 Task: Look for vegan products only.
Action: Mouse moved to (22, 86)
Screenshot: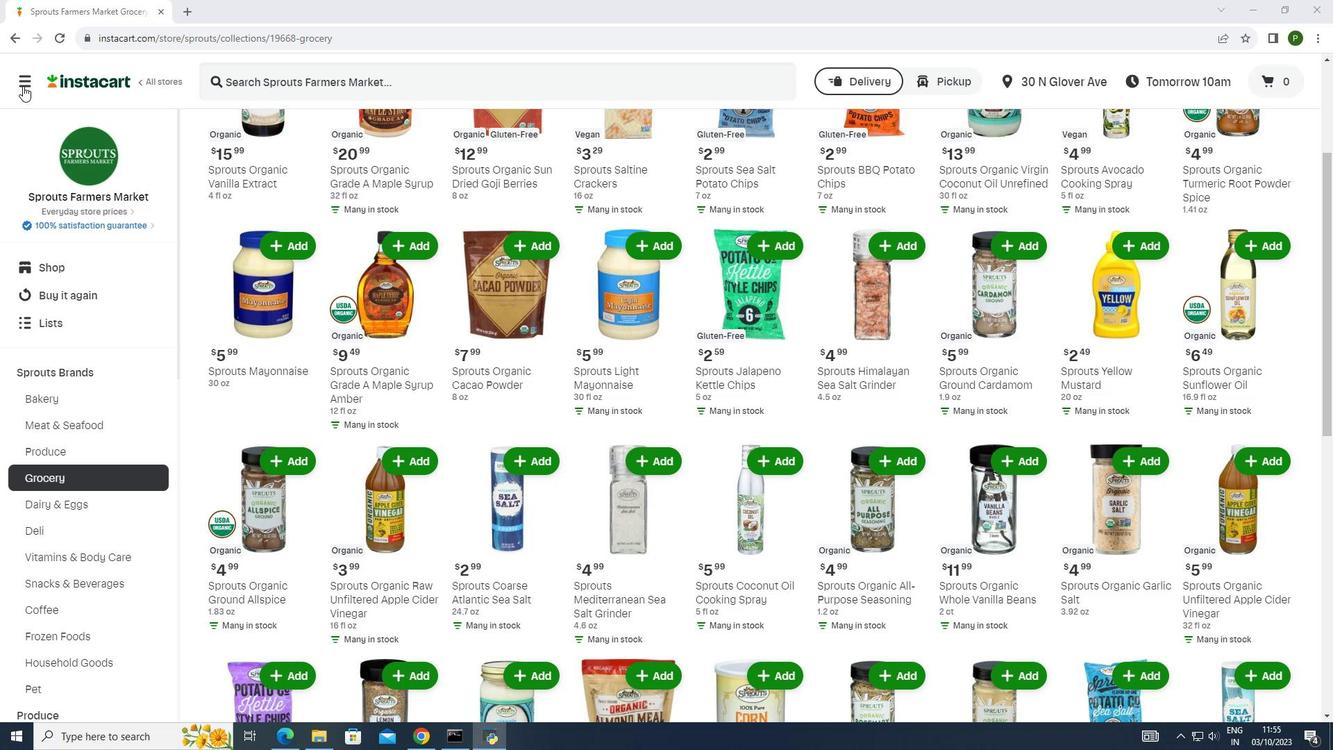 
Action: Mouse pressed left at (22, 86)
Screenshot: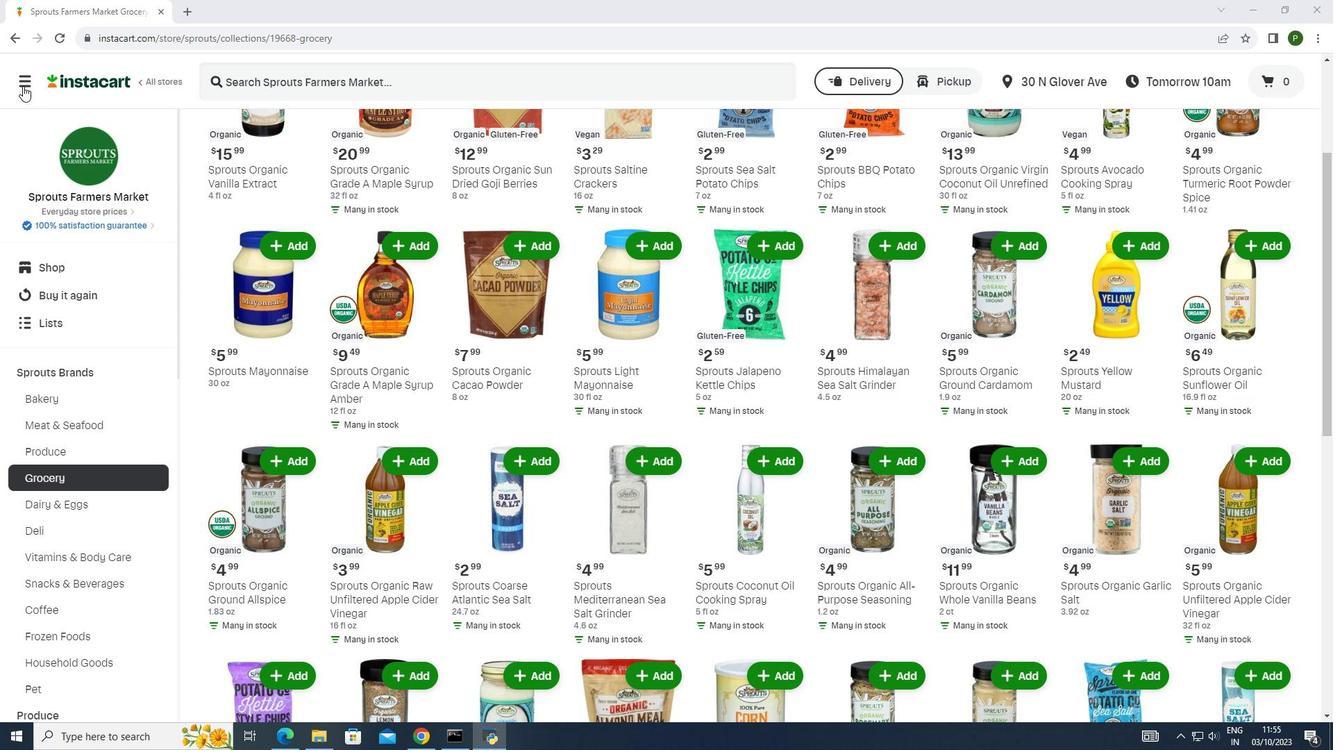 
Action: Mouse moved to (43, 363)
Screenshot: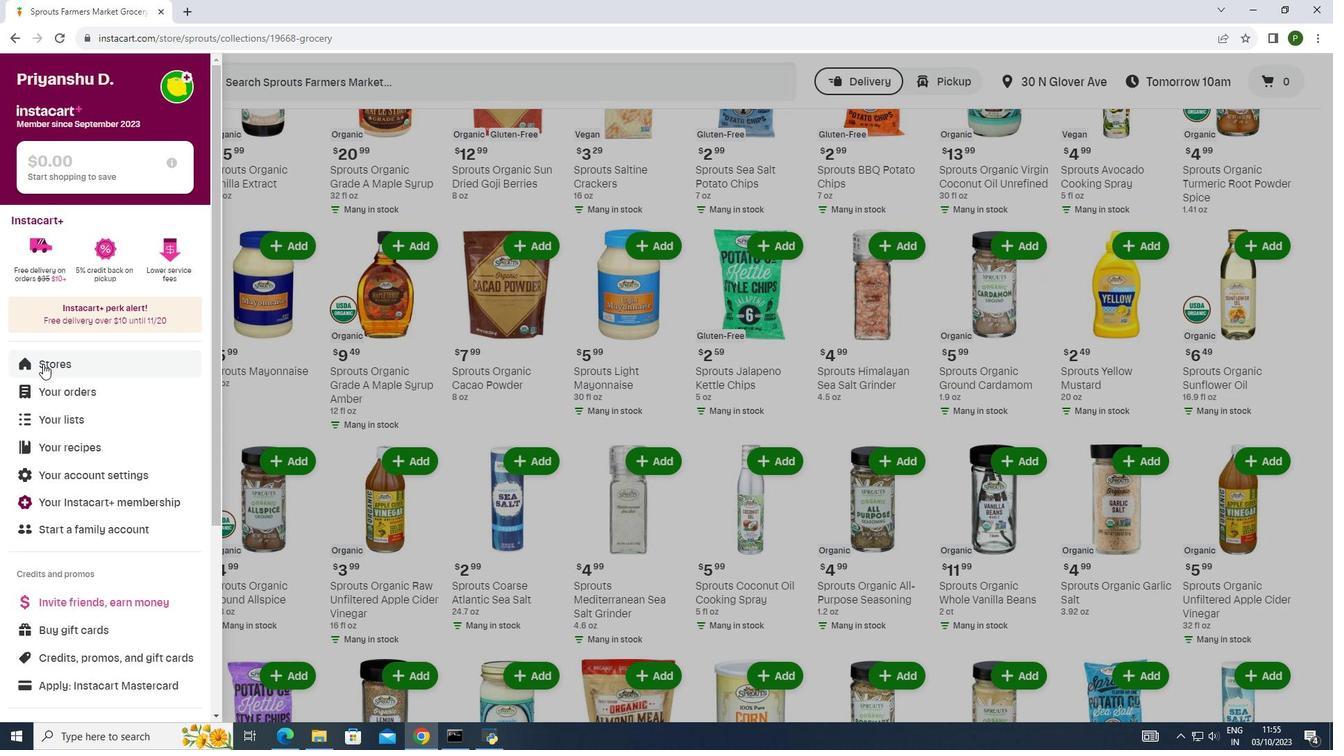 
Action: Mouse pressed left at (43, 363)
Screenshot: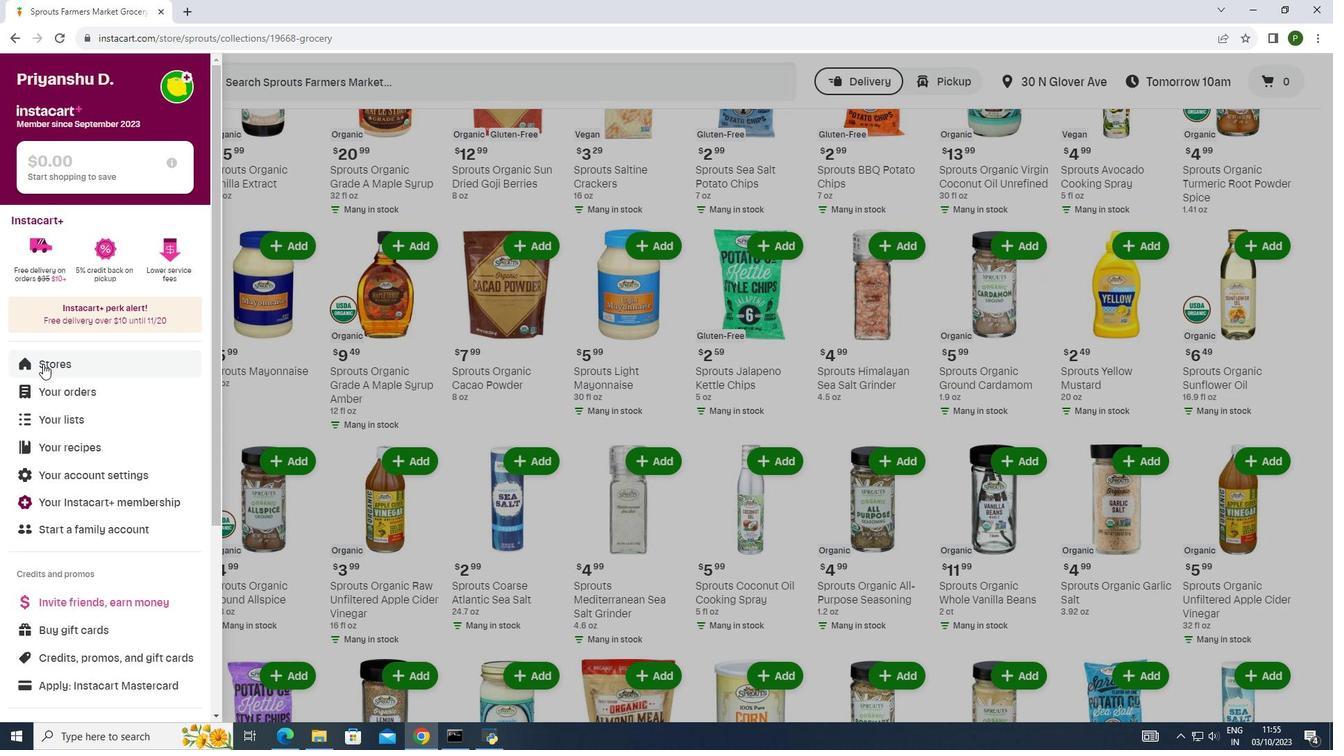 
Action: Mouse moved to (312, 142)
Screenshot: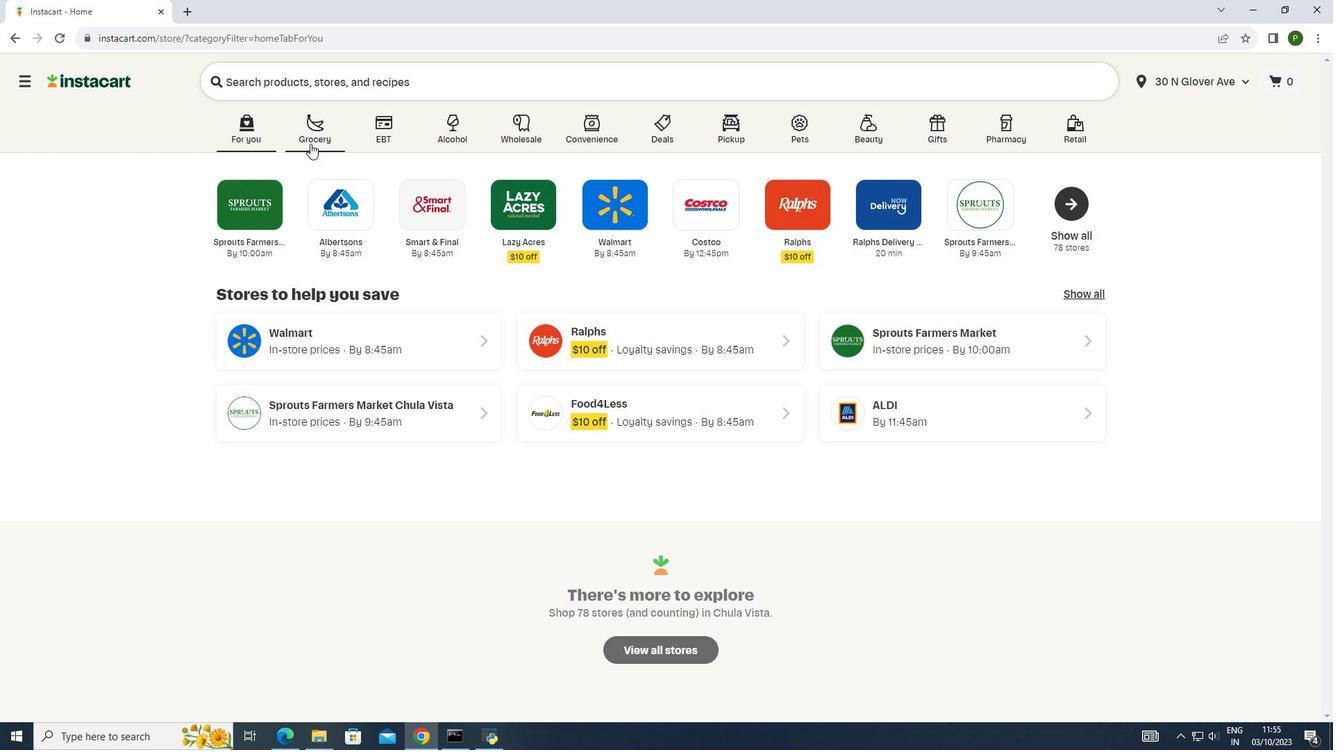 
Action: Mouse pressed left at (312, 142)
Screenshot: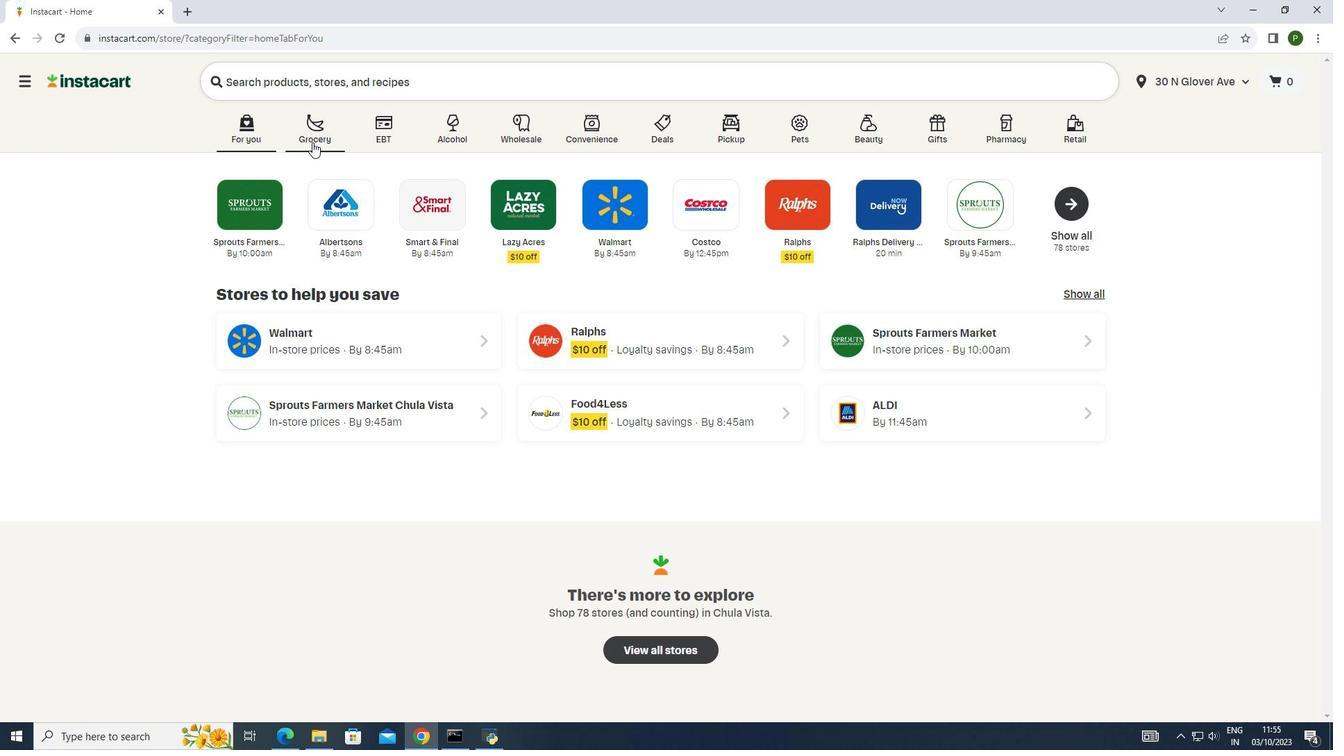 
Action: Mouse moved to (707, 193)
Screenshot: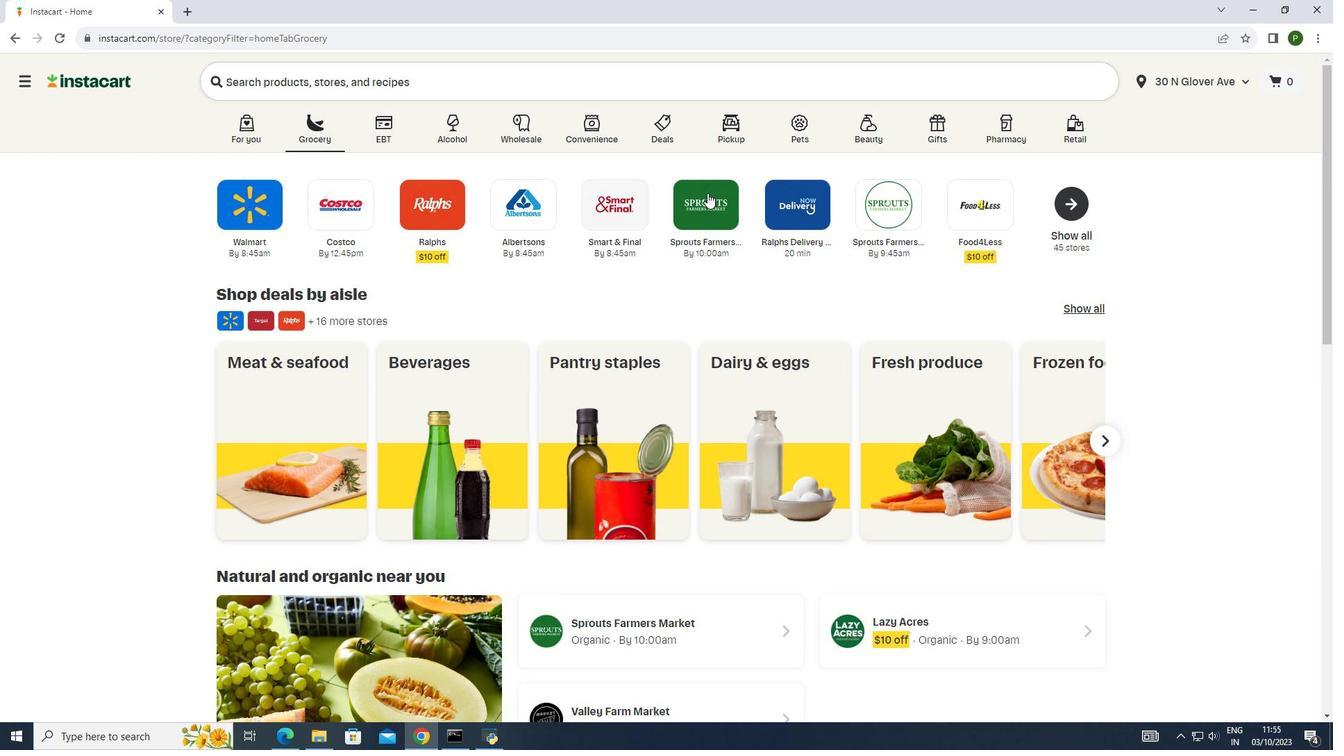 
Action: Mouse pressed left at (707, 193)
Screenshot: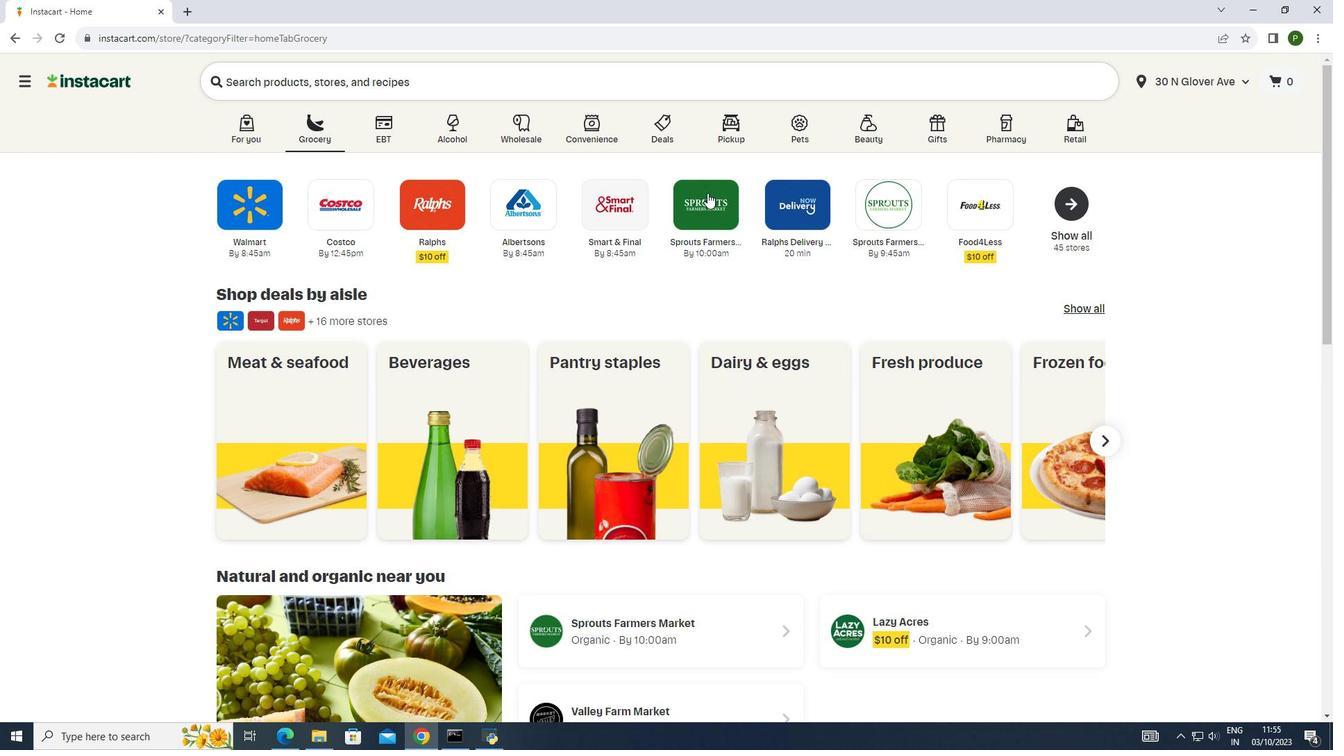 
Action: Mouse moved to (79, 368)
Screenshot: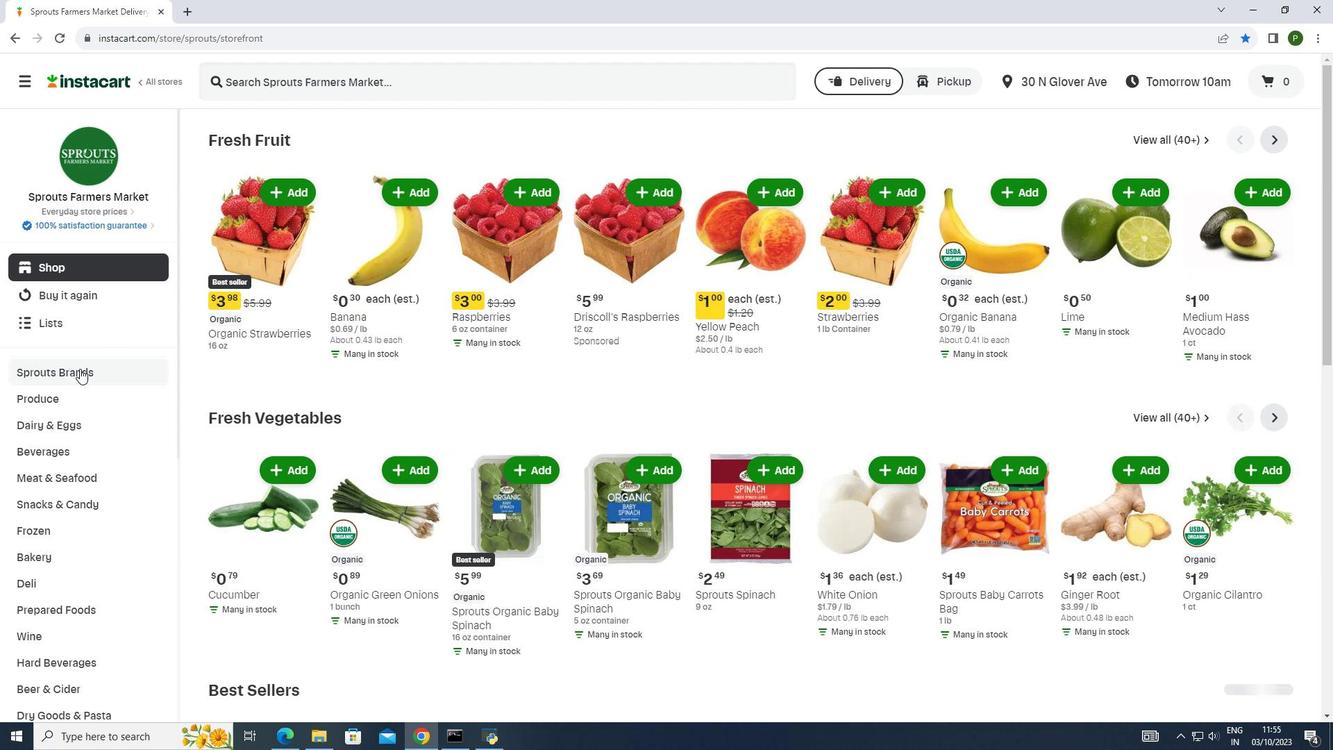 
Action: Mouse pressed left at (79, 368)
Screenshot: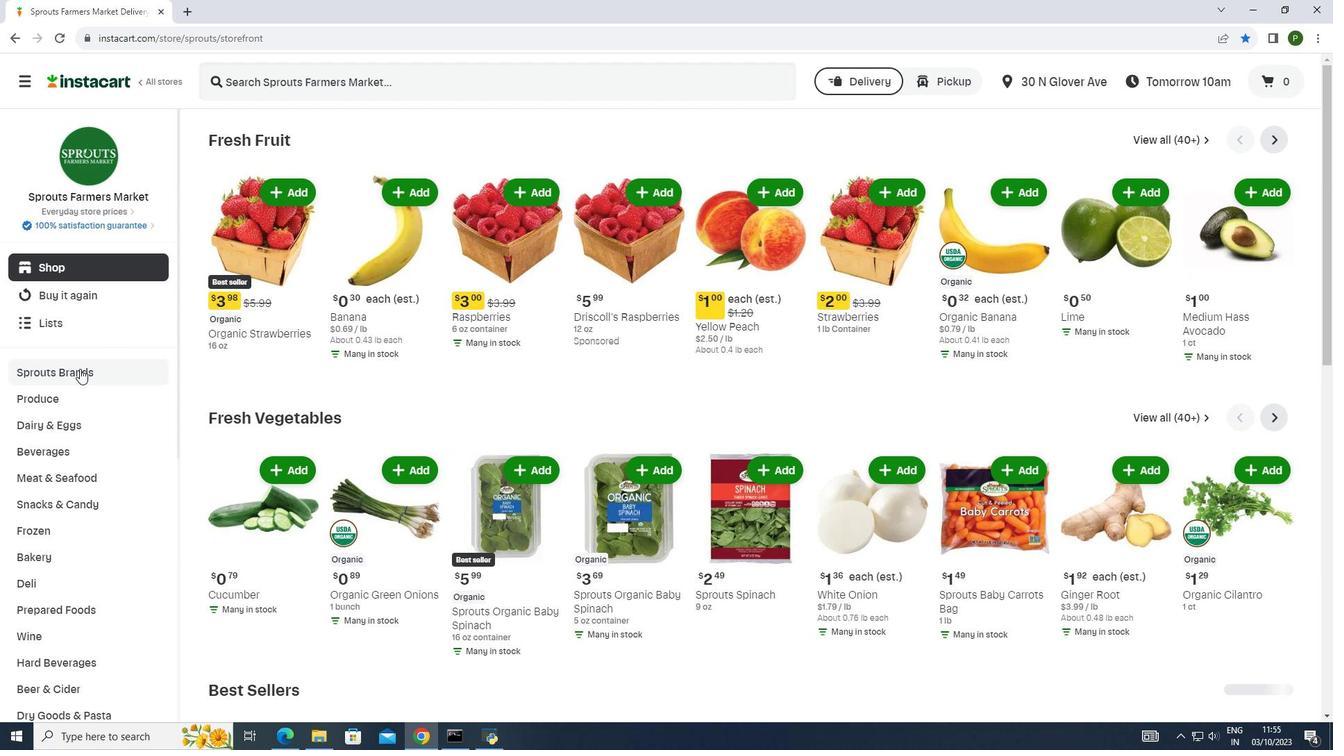 
Action: Mouse moved to (58, 472)
Screenshot: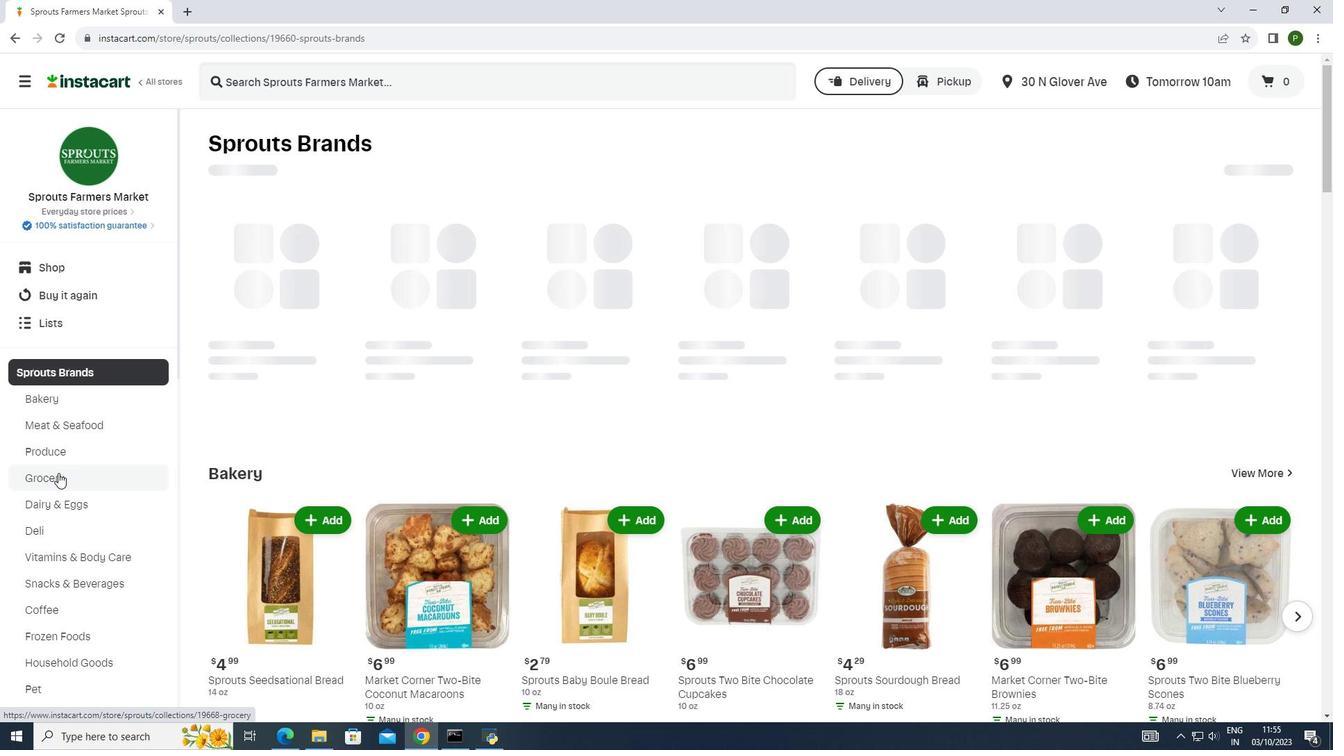 
Action: Mouse pressed left at (58, 472)
Screenshot: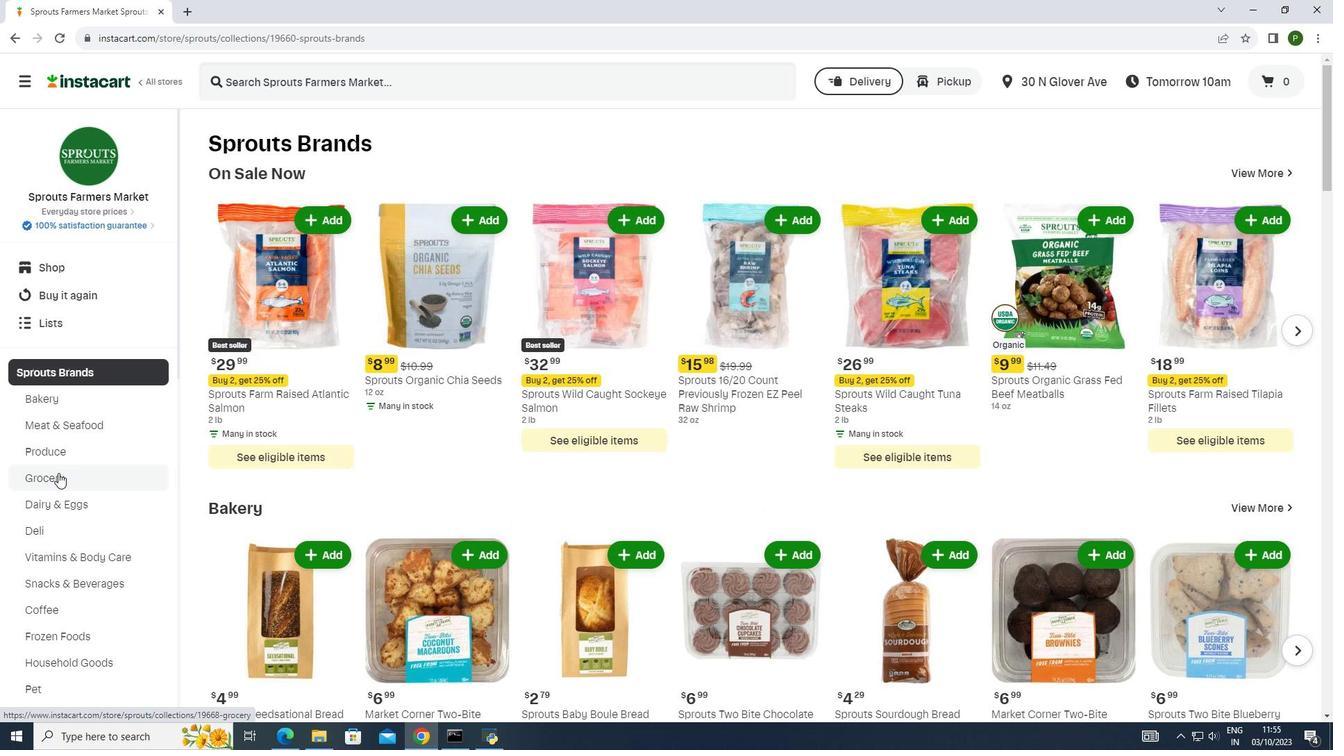 
Action: Mouse moved to (408, 172)
Screenshot: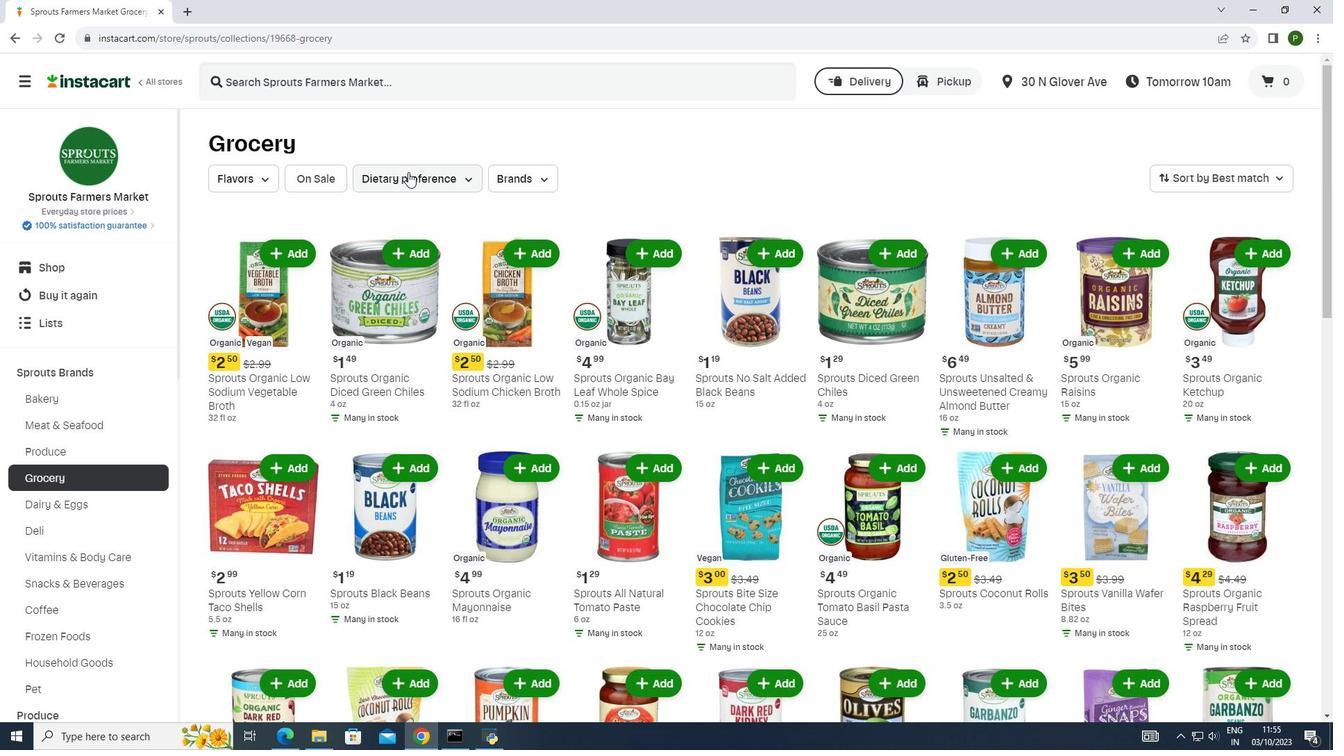 
Action: Mouse pressed left at (408, 172)
Screenshot: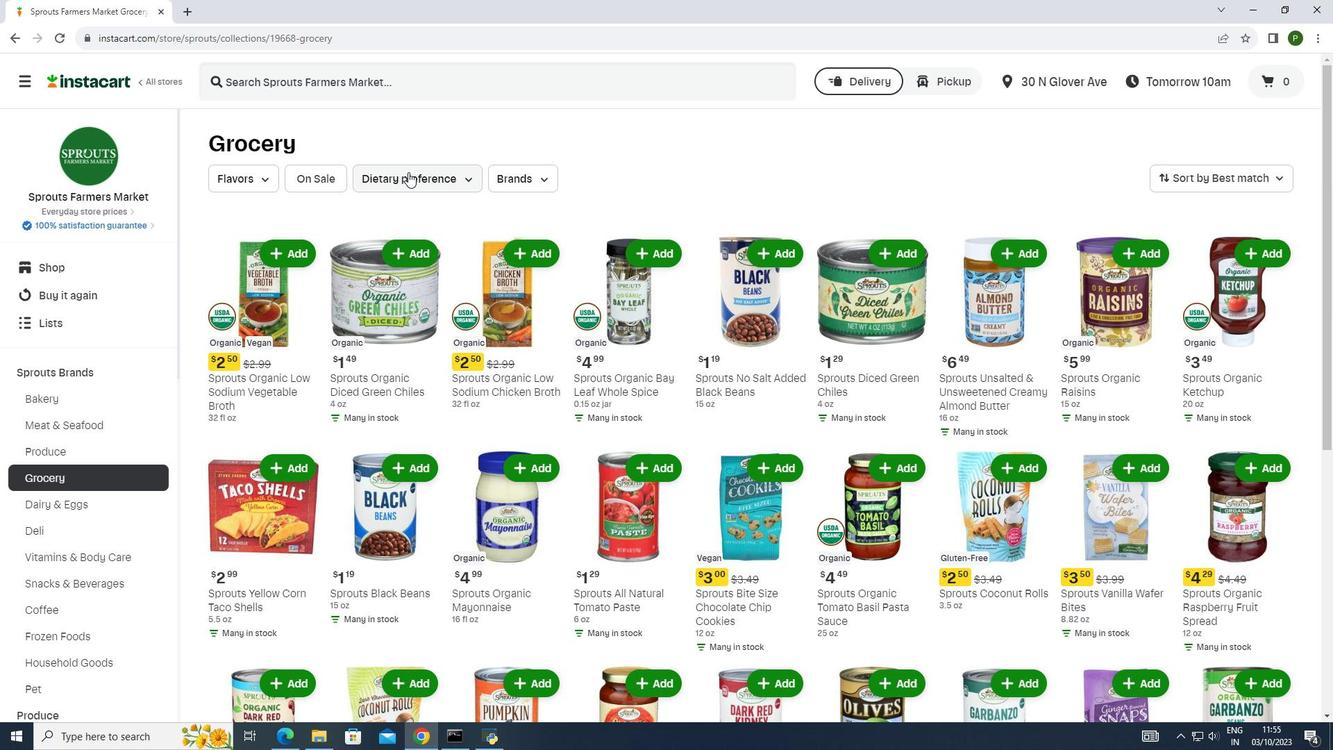 
Action: Mouse moved to (397, 286)
Screenshot: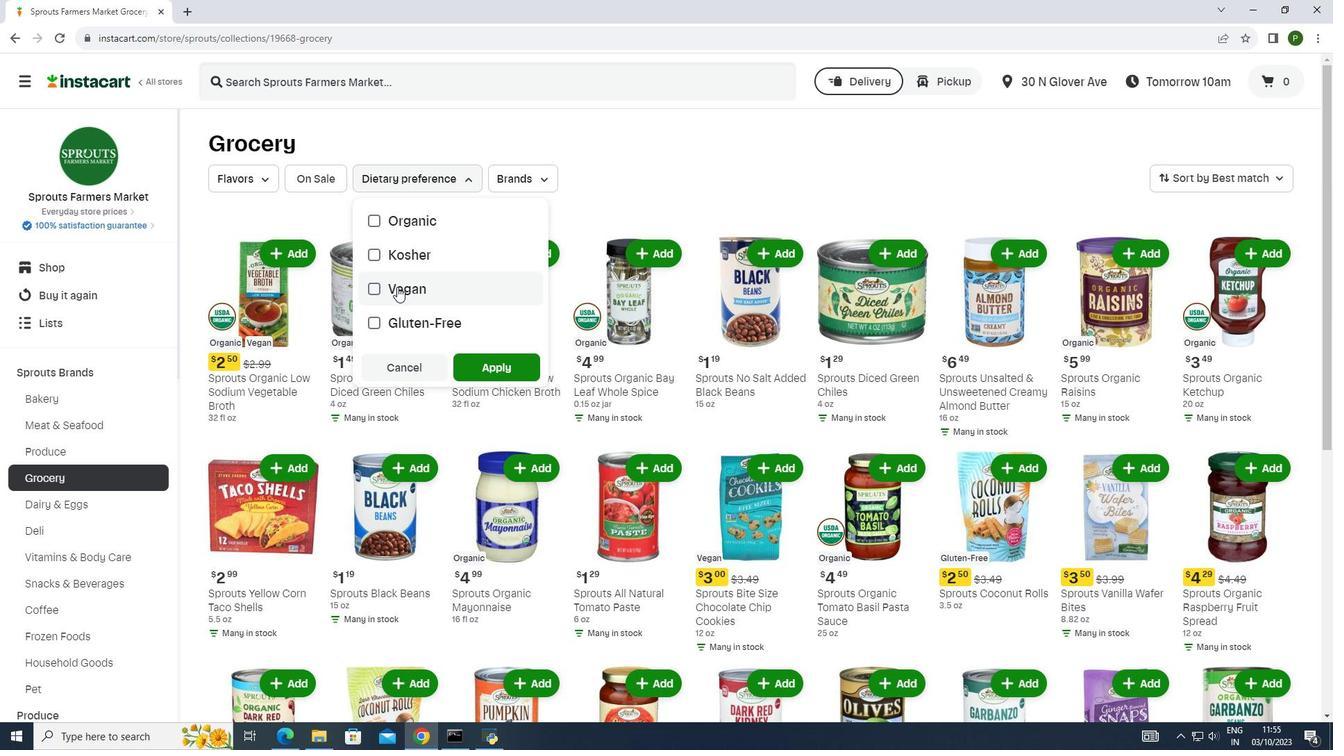 
Action: Mouse pressed left at (397, 286)
Screenshot: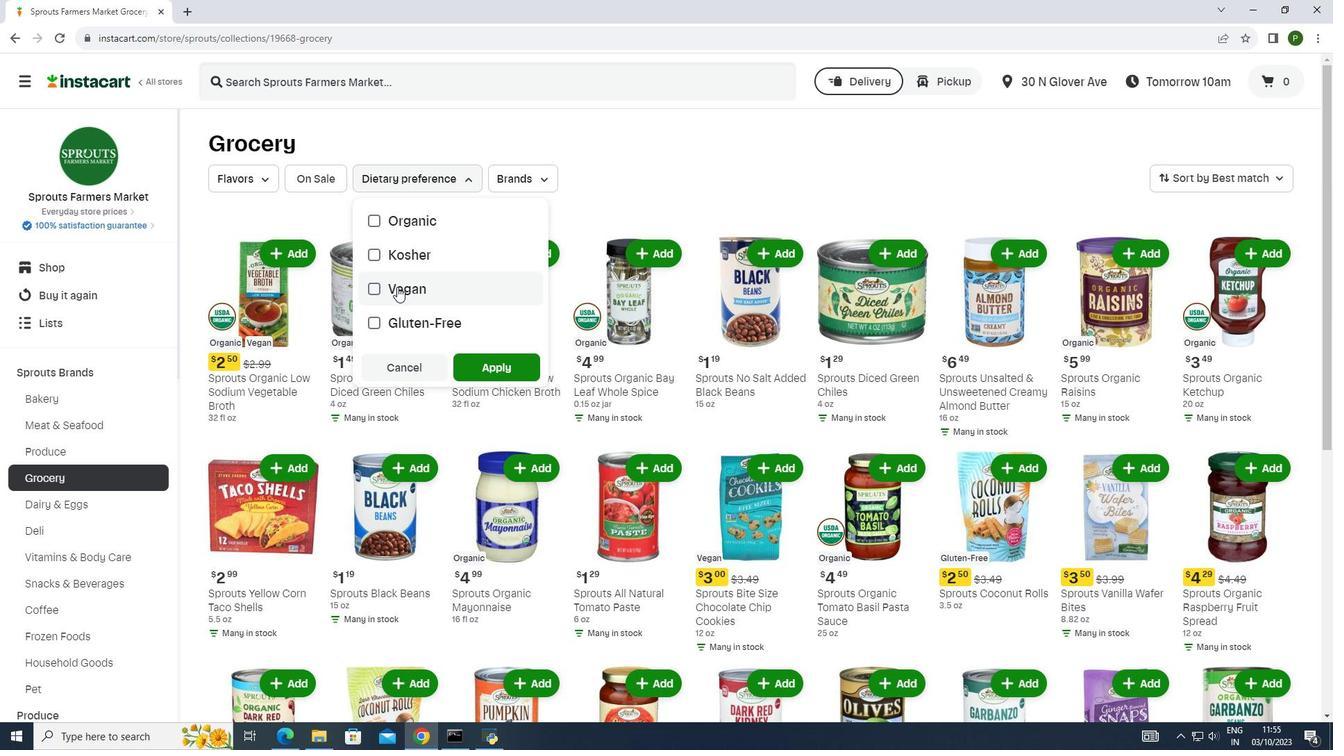 
Action: Mouse moved to (500, 364)
Screenshot: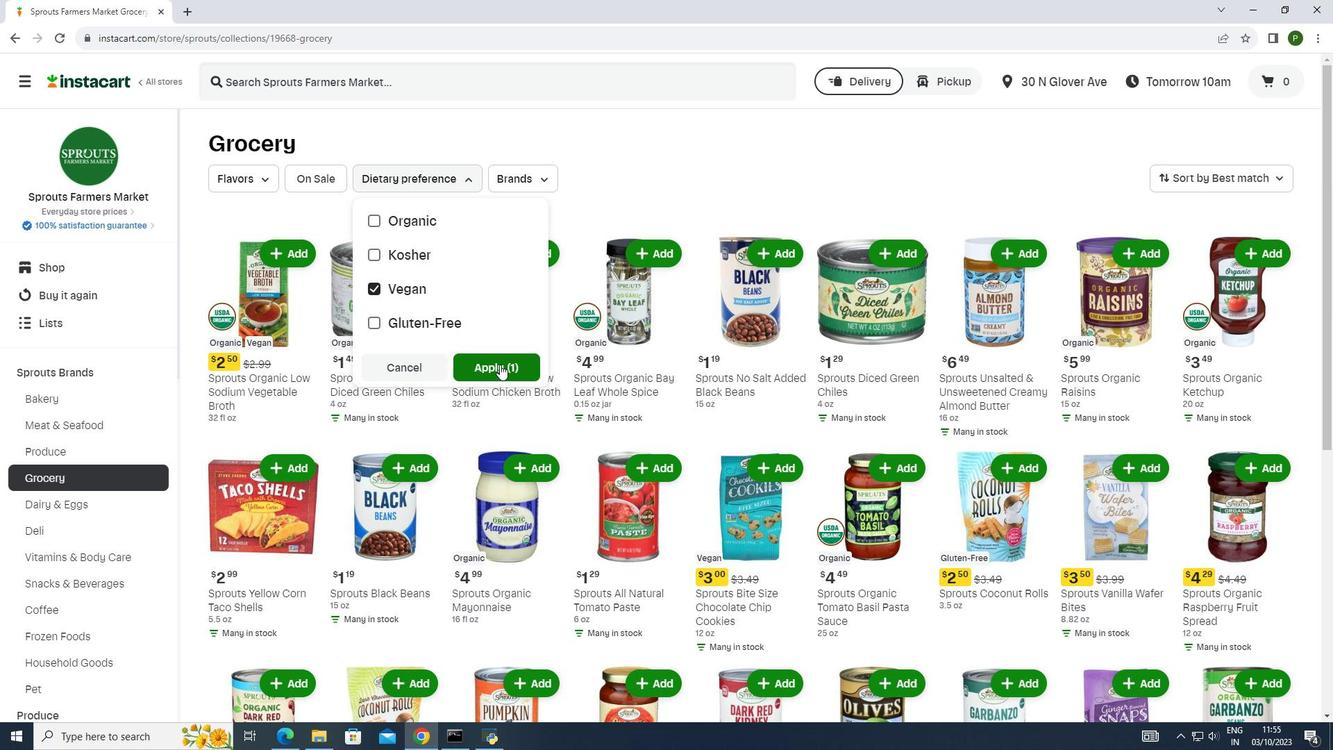 
Action: Mouse pressed left at (500, 364)
Screenshot: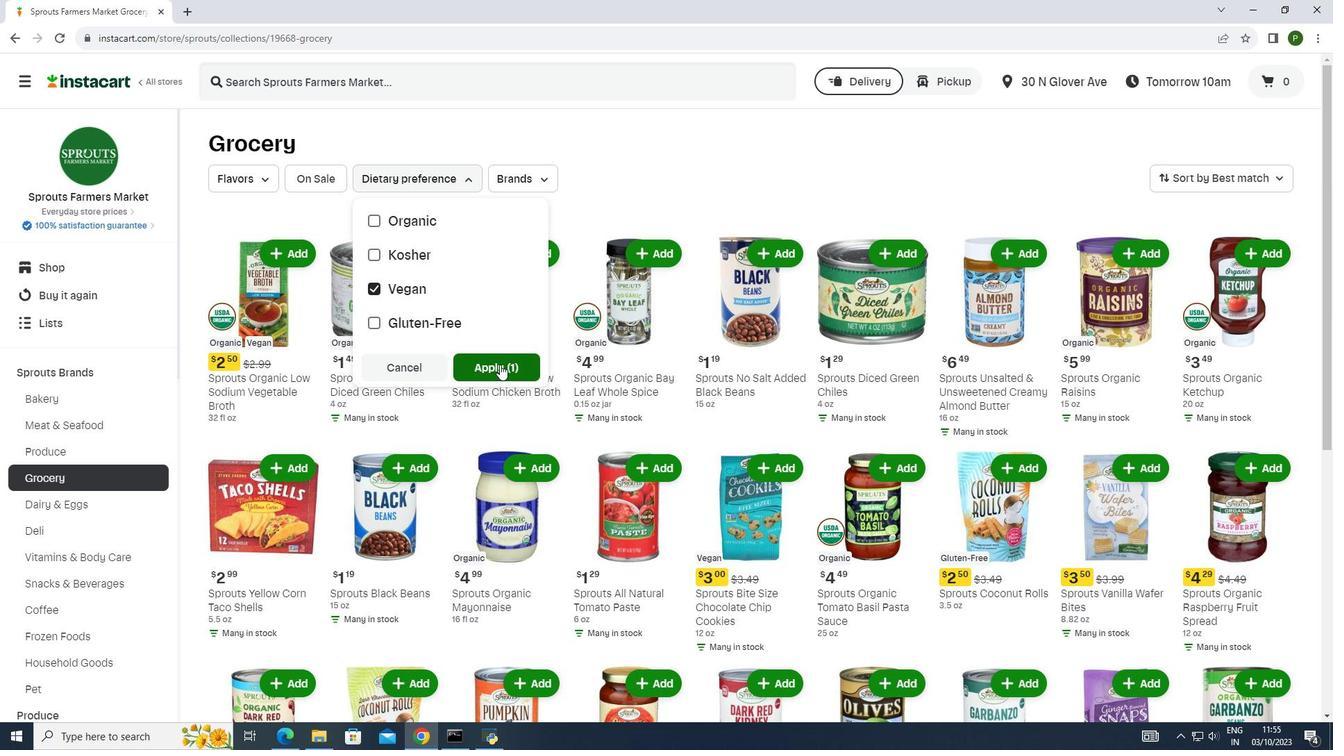 
Action: Mouse moved to (297, 392)
Screenshot: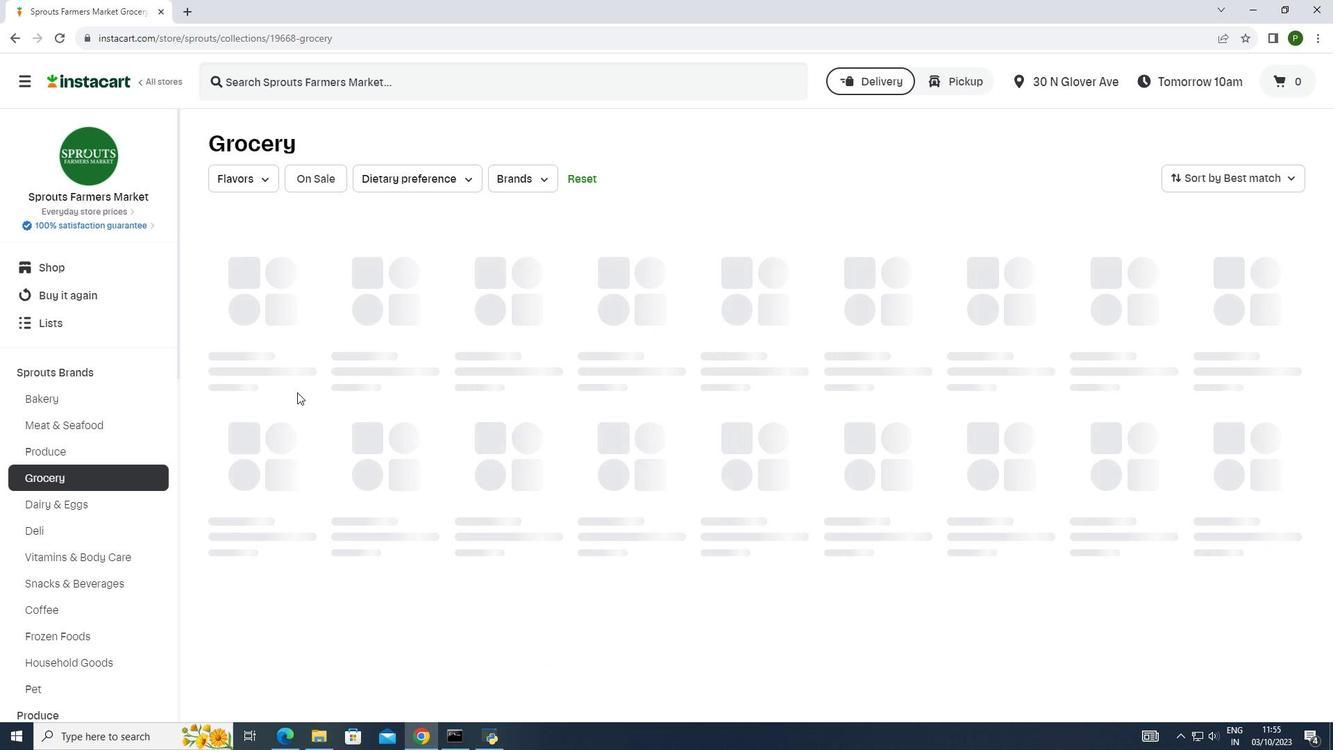
